 Task: Create a section Escape Velocity and in the section, add a milestone Disaster Recovery as a Service (DRaaS) Implementation in the project ArrowTech
Action: Mouse moved to (50, 246)
Screenshot: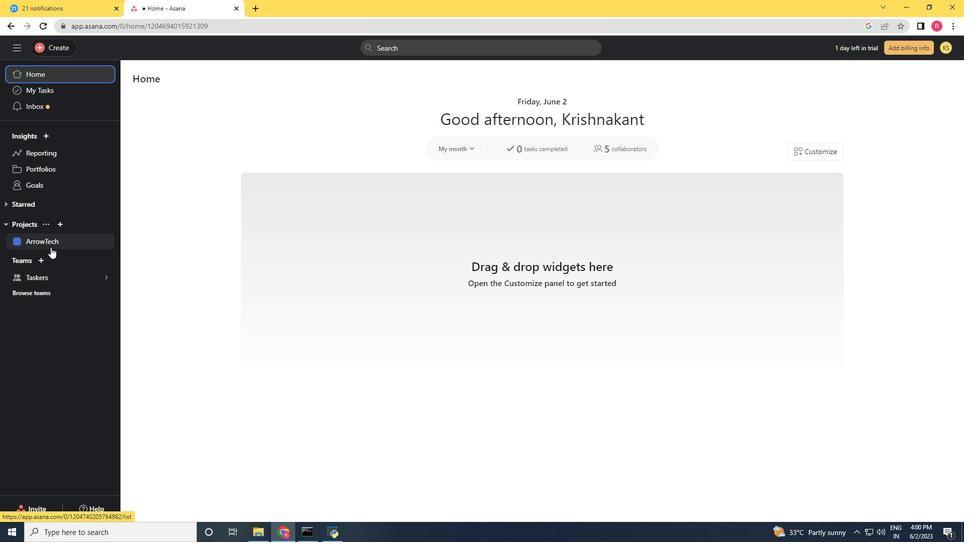 
Action: Mouse pressed left at (50, 246)
Screenshot: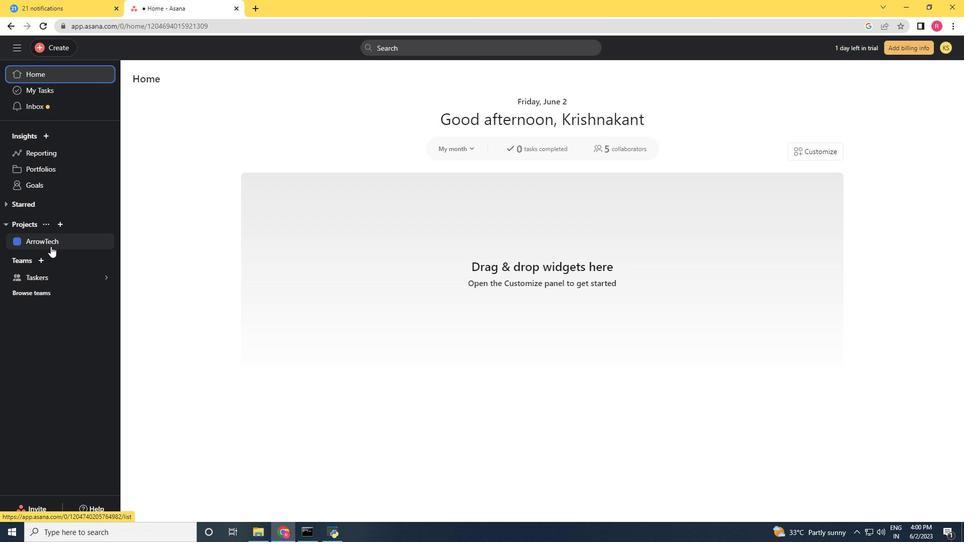 
Action: Mouse moved to (240, 297)
Screenshot: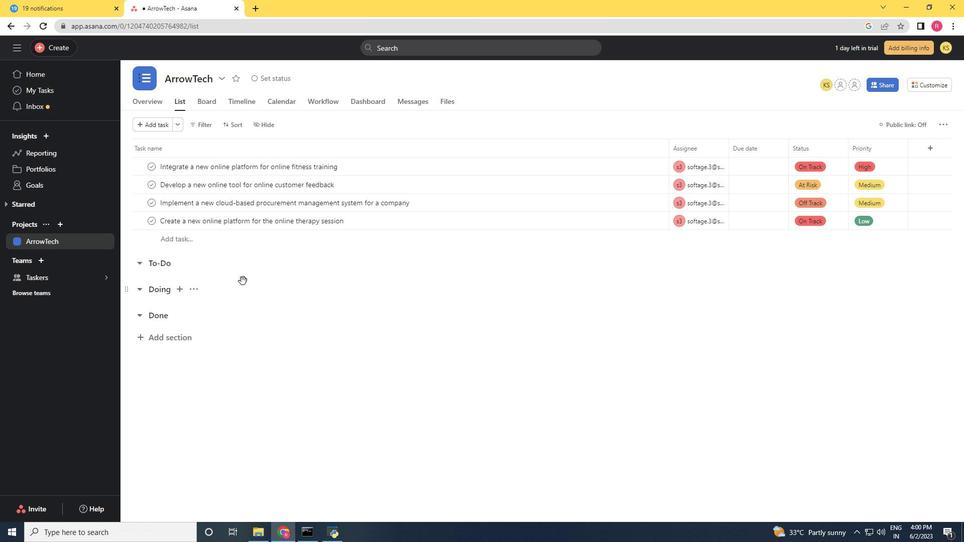 
Action: Mouse scrolled (240, 296) with delta (0, 0)
Screenshot: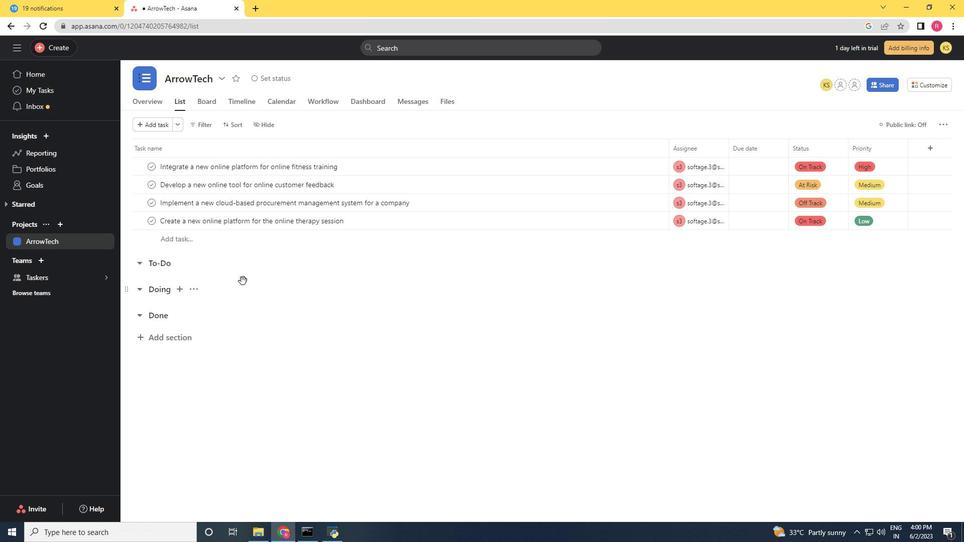 
Action: Mouse moved to (238, 303)
Screenshot: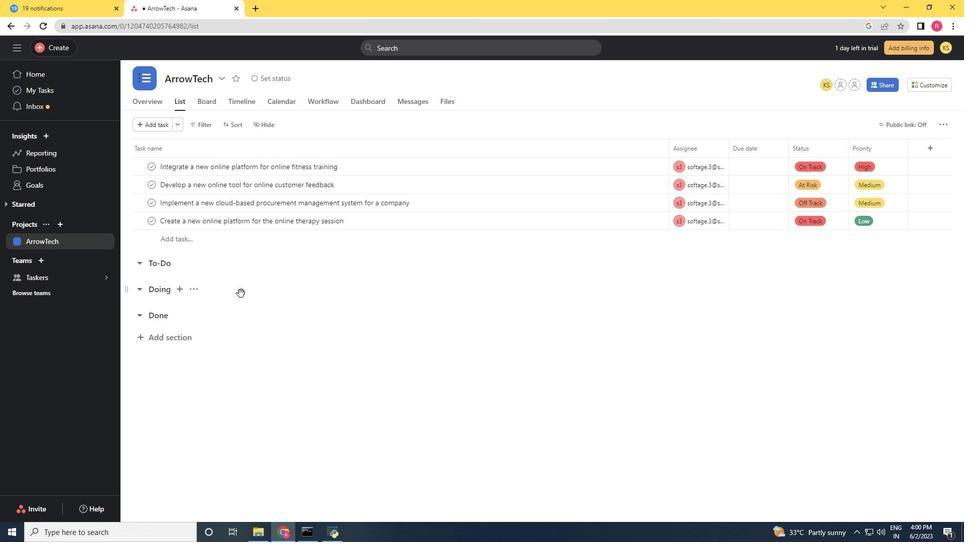 
Action: Mouse scrolled (238, 303) with delta (0, 0)
Screenshot: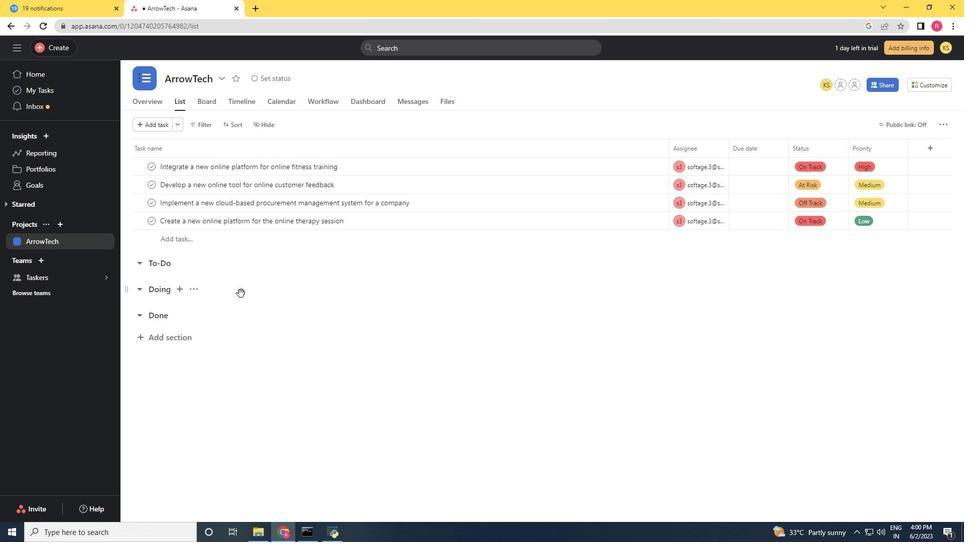 
Action: Mouse moved to (167, 341)
Screenshot: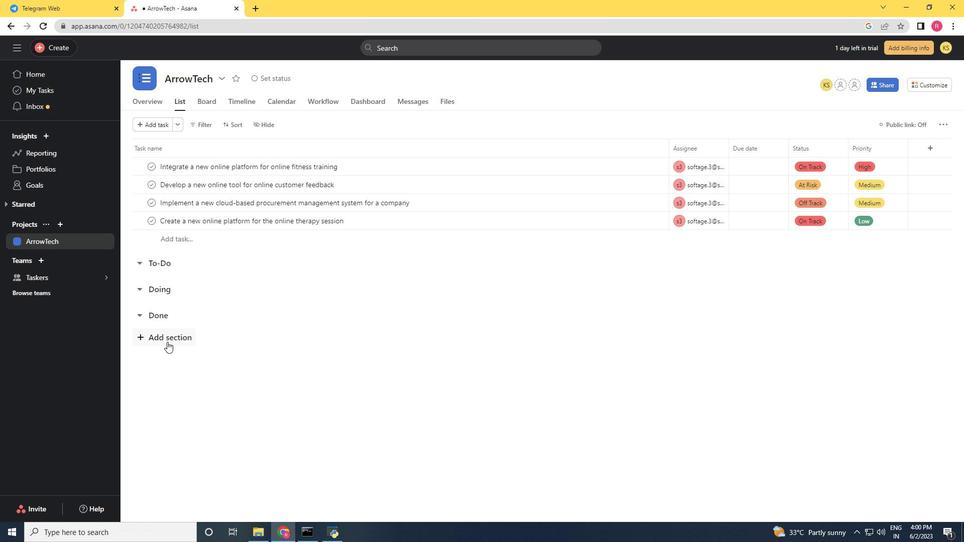 
Action: Mouse pressed left at (167, 341)
Screenshot: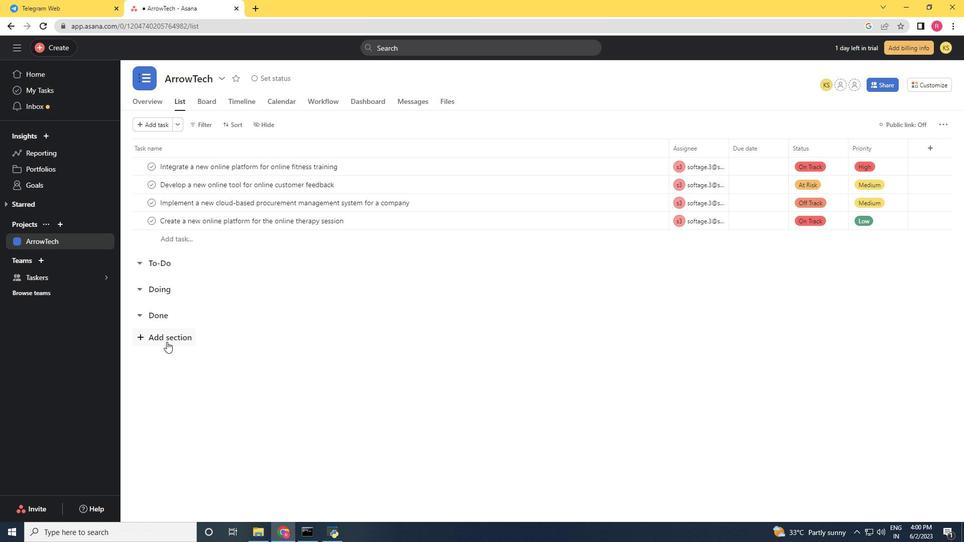 
Action: Mouse moved to (116, 338)
Screenshot: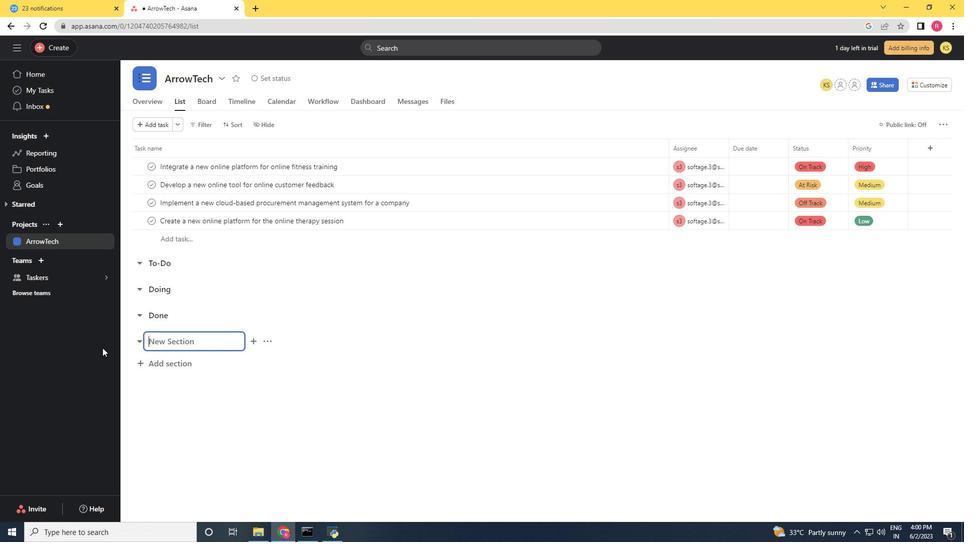 
Action: Key pressed <Key.shift><Key.shift><Key.shift><Key.shift><Key.shift><Key.shift><Key.shift><Key.shift><Key.shift><Key.shift><Key.shift><Key.shift><Key.shift><Key.shift><Key.shift><Key.shift><Key.shift><Key.shift><Key.shift><Key.shift><Key.shift><Key.shift><Key.shift><Key.shift><Key.shift><Key.shift><Key.shift>Escape<Key.space><Key.shift>Ve
Screenshot: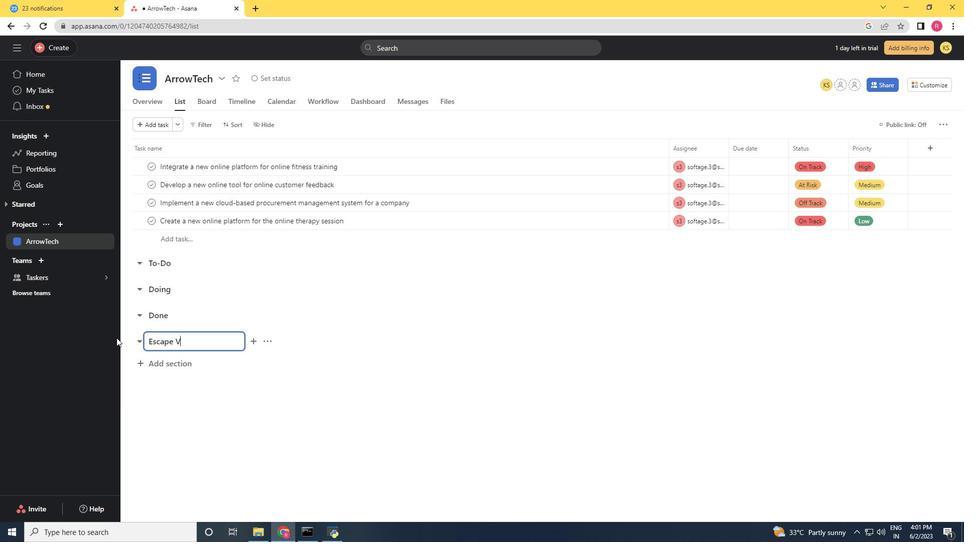
Action: Mouse moved to (116, 338)
Screenshot: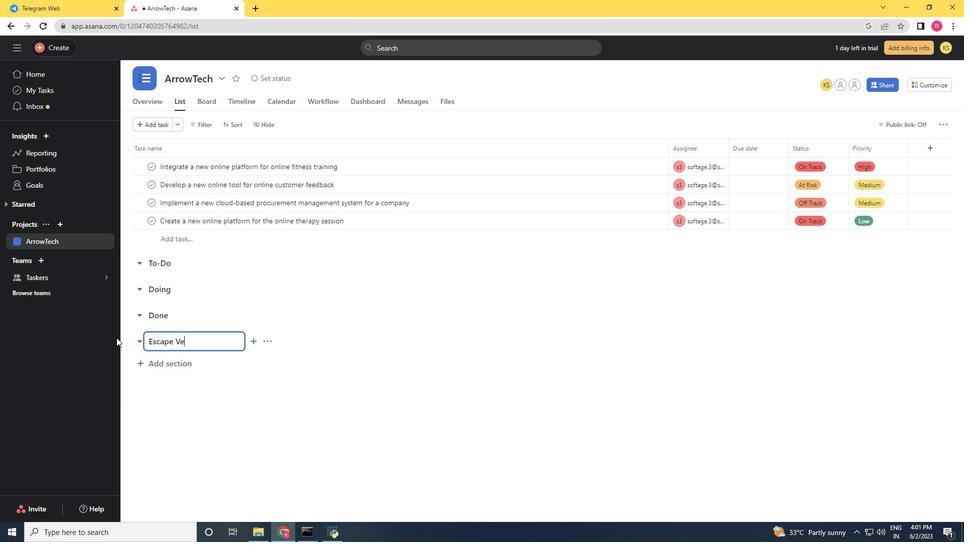 
Action: Key pressed locity<Key.space><Key.enter><Key.shift>Disaster<Key.space><Key.shift>Recovery<Key.space>as<Key.space>a<Key.space>servo<Key.backspace>ice<Key.space><Key.shift_r><Key.shift_r><Key.shift_r>(DRaa<Key.shift_r>S<Key.shift_r><Key.shift_r>)<Key.space><Key.shift><Key.shift><Key.shift><Key.shift><Key.shift><Key.shift><Key.shift><Key.shift><Key.shift>Implementation<Key.space>
Screenshot: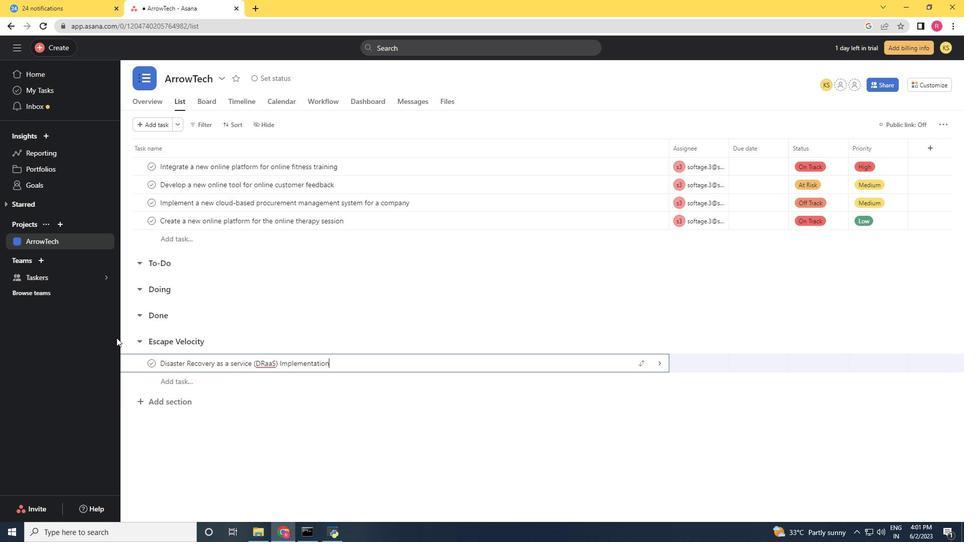 
Action: Mouse moved to (383, 364)
Screenshot: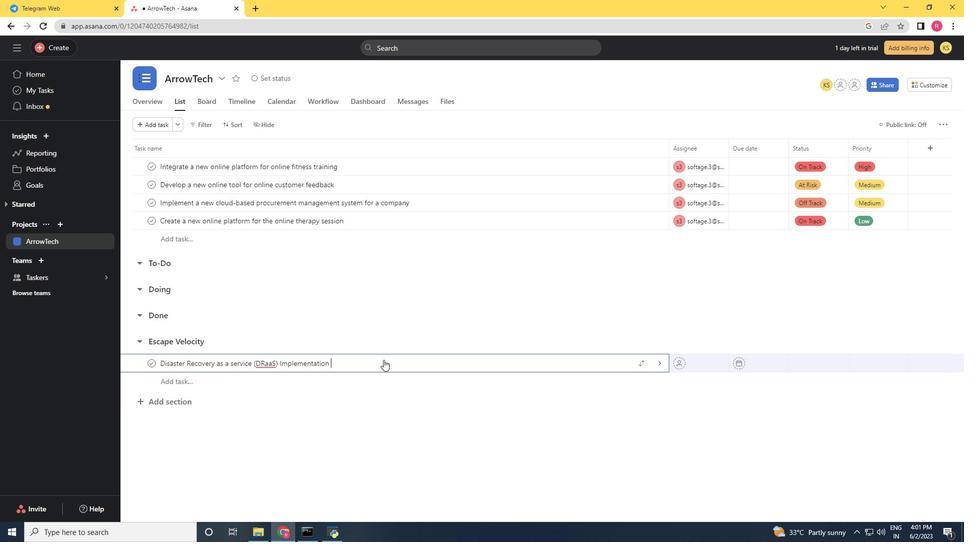 
Action: Mouse pressed right at (383, 364)
Screenshot: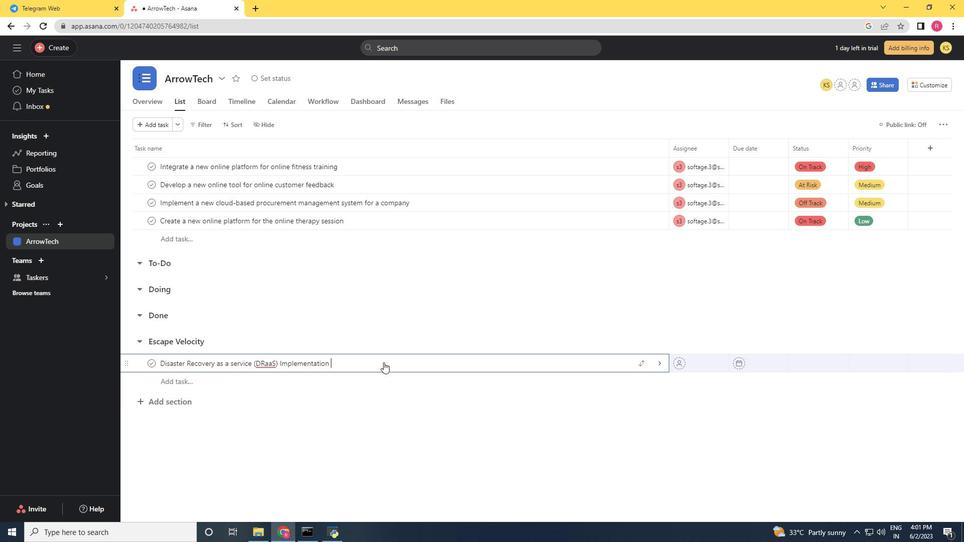 
Action: Mouse moved to (419, 316)
Screenshot: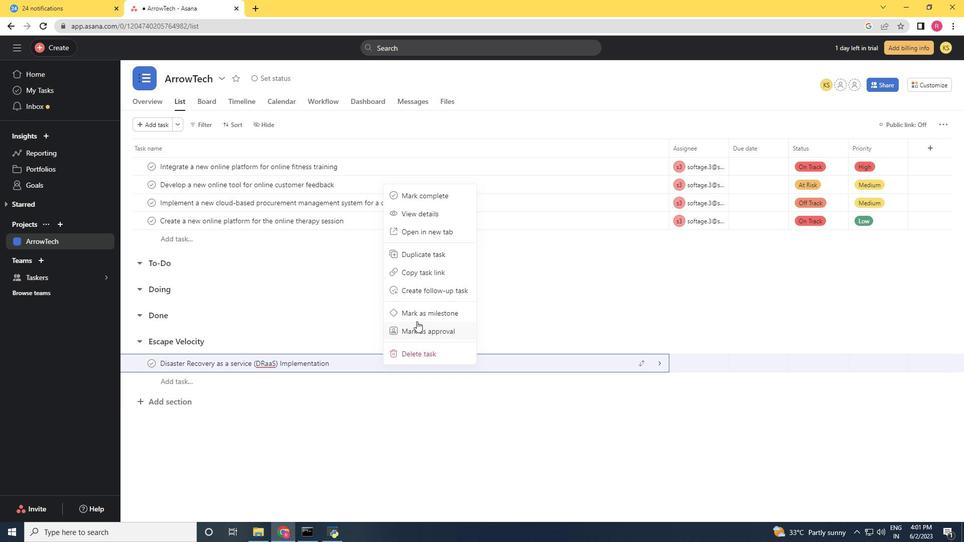 
Action: Mouse pressed left at (419, 316)
Screenshot: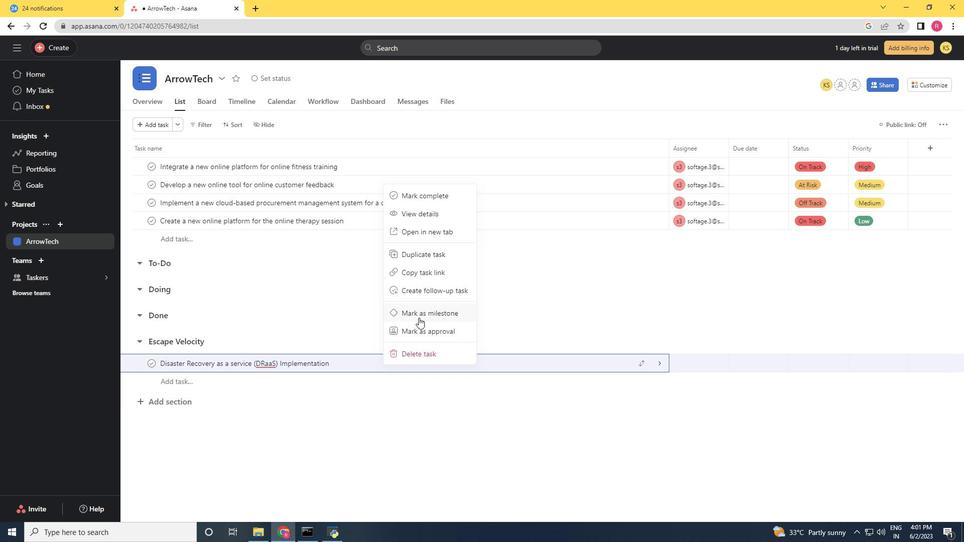 
Action: Mouse moved to (346, 411)
Screenshot: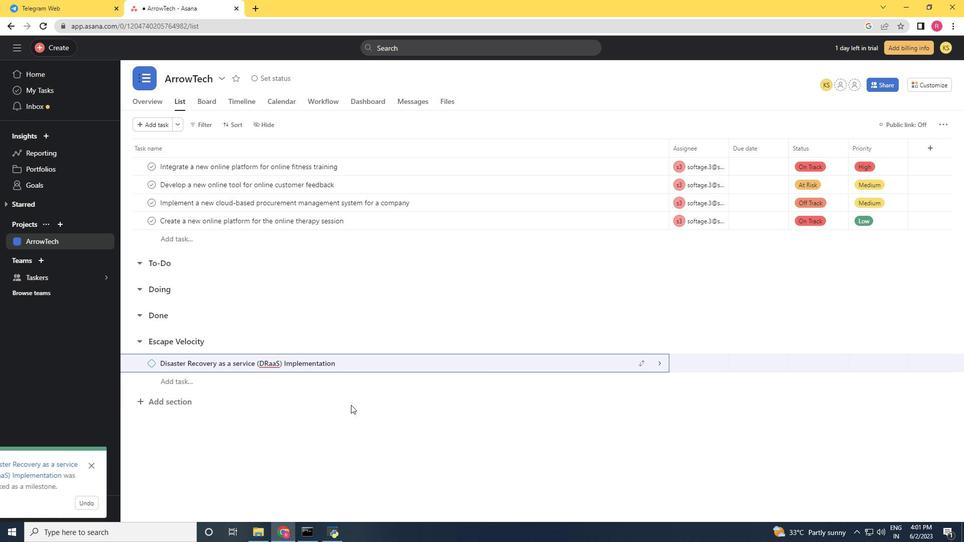 
